 Task: Schedule a meeting for 2 hours.
Action: Mouse moved to (610, 81)
Screenshot: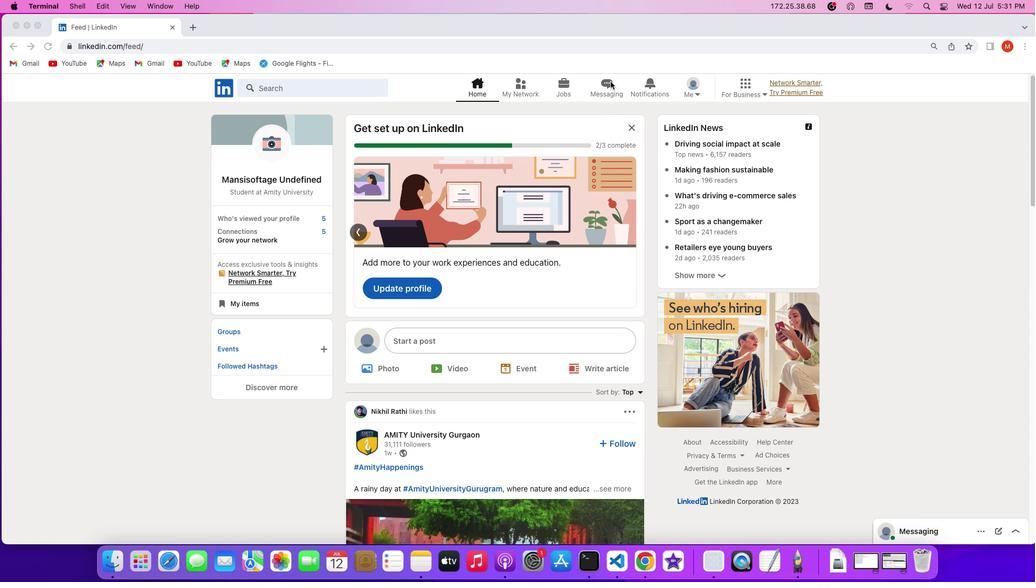 
Action: Mouse pressed left at (610, 81)
Screenshot: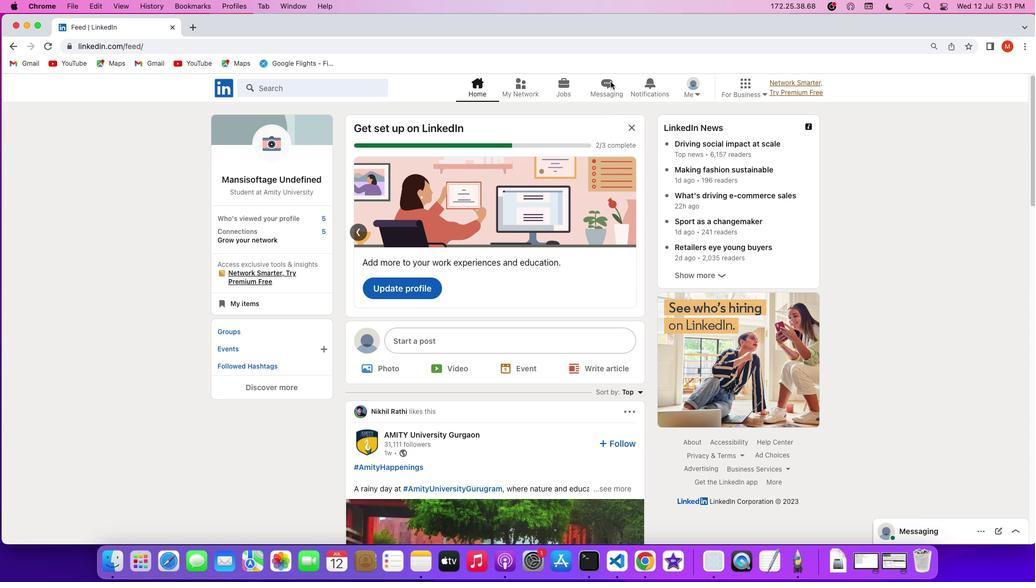 
Action: Mouse pressed left at (610, 81)
Screenshot: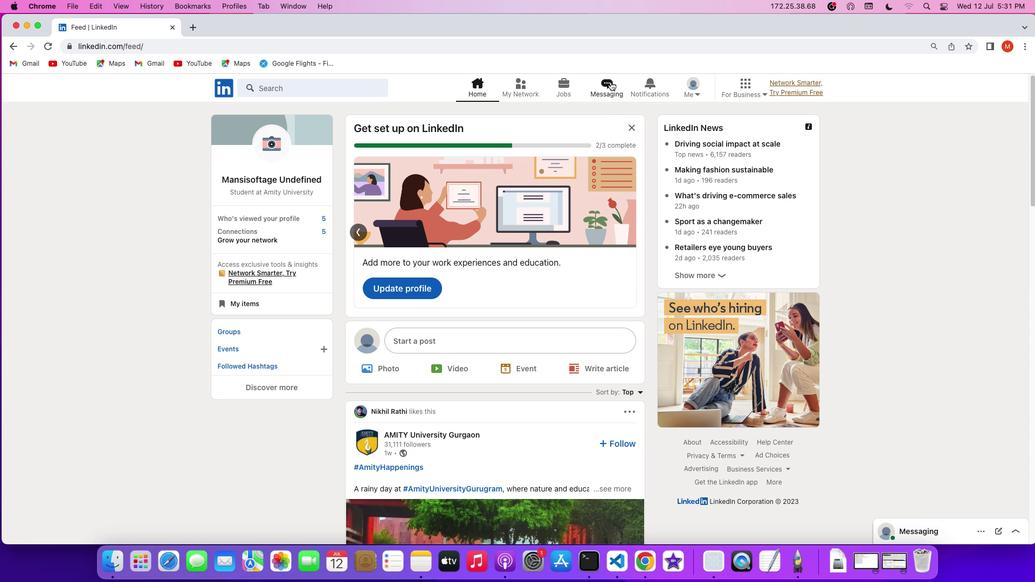 
Action: Mouse moved to (594, 125)
Screenshot: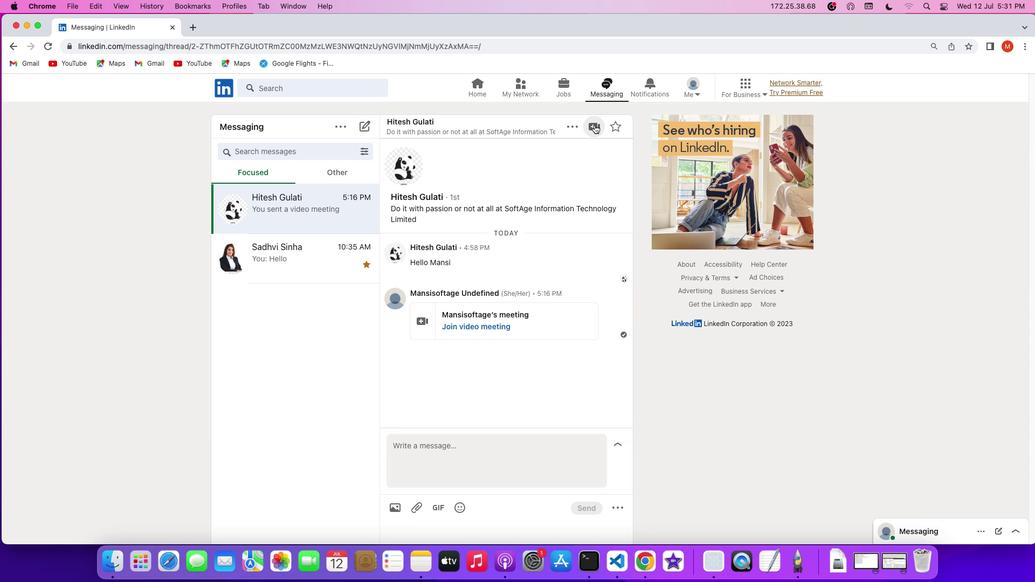 
Action: Mouse pressed left at (594, 125)
Screenshot: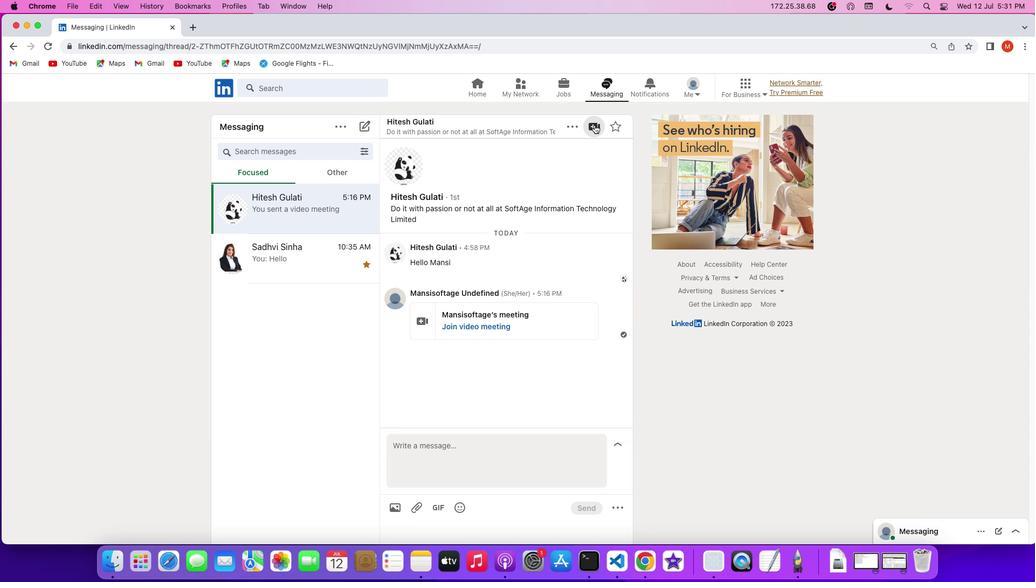 
Action: Mouse moved to (542, 173)
Screenshot: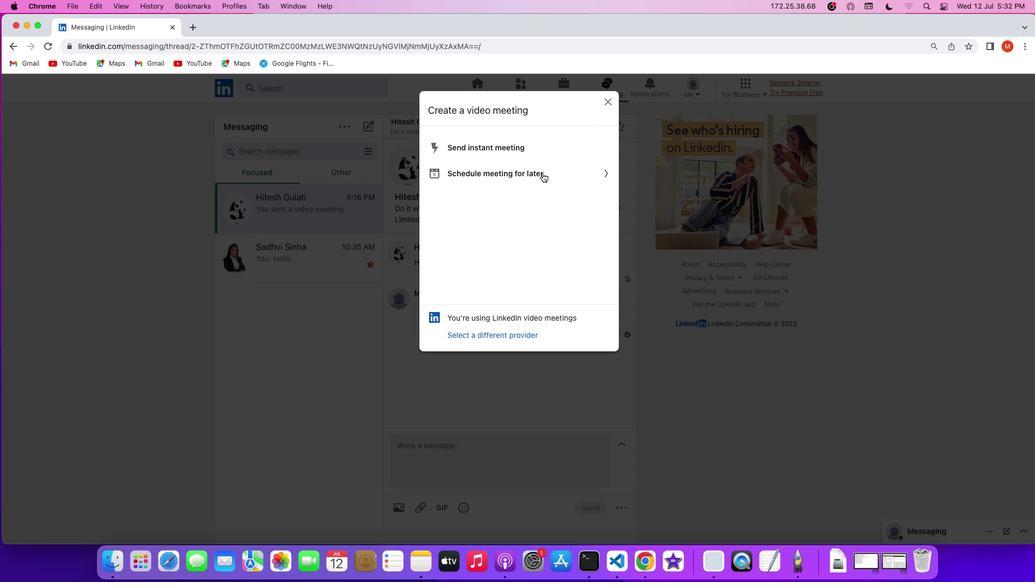 
Action: Mouse pressed left at (542, 173)
Screenshot: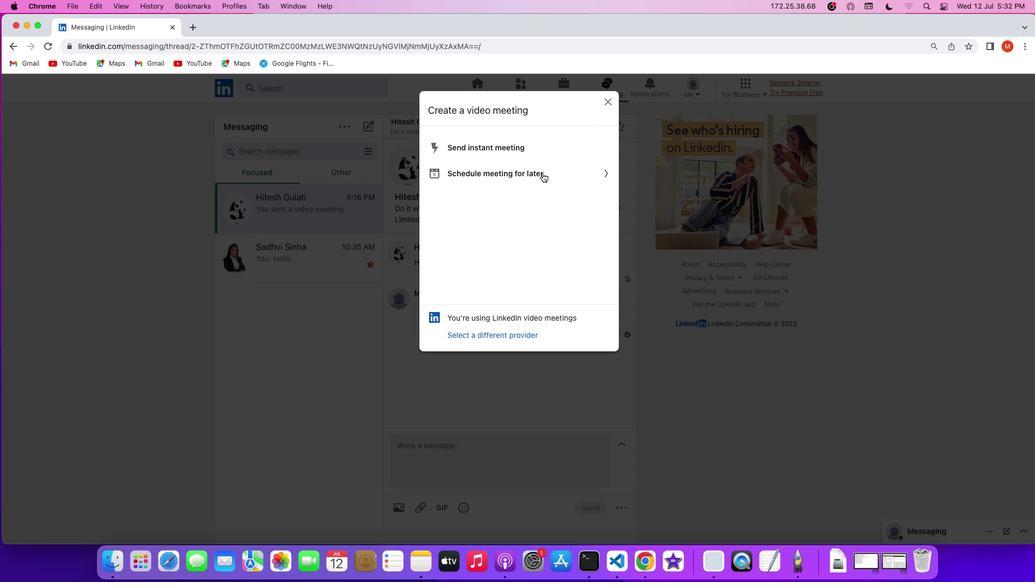 
Action: Mouse moved to (597, 199)
Screenshot: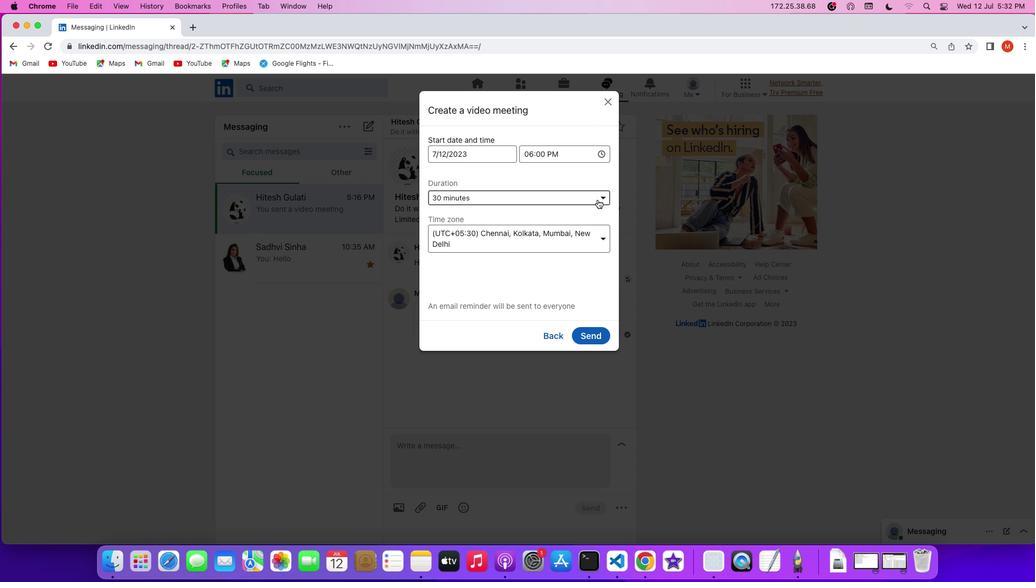 
Action: Mouse pressed left at (597, 199)
Screenshot: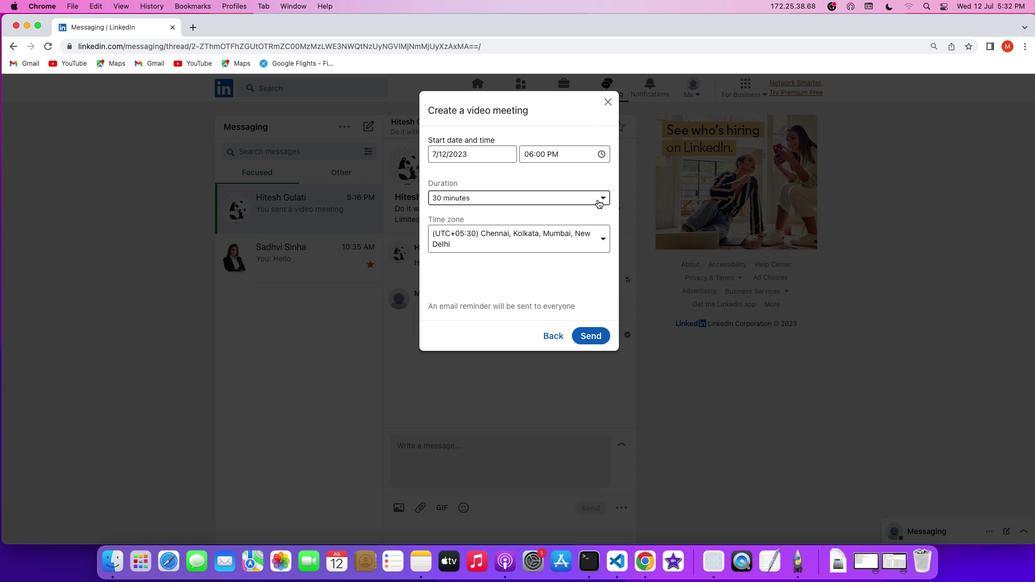 
Action: Mouse moved to (549, 289)
Screenshot: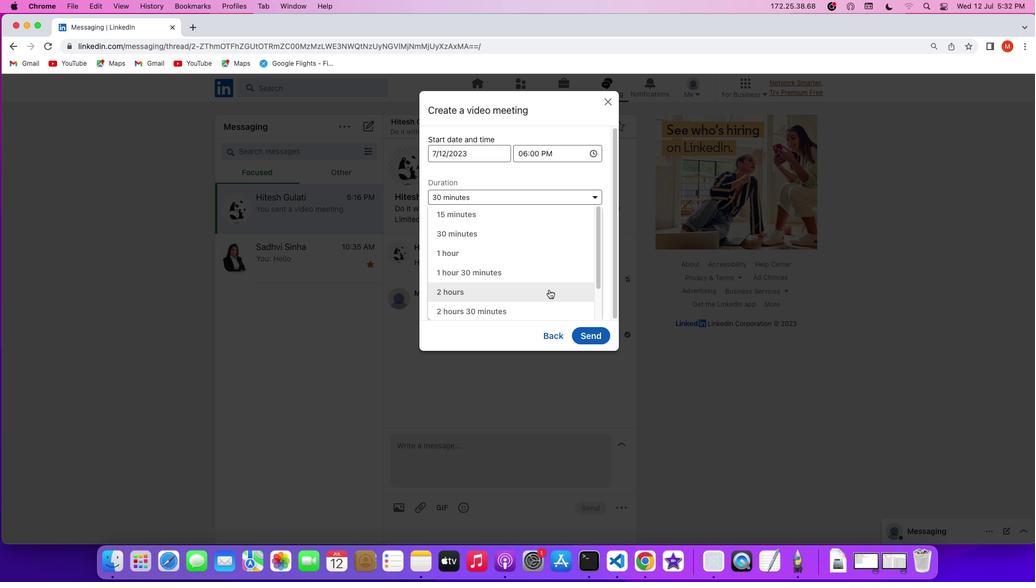
Action: Mouse pressed left at (549, 289)
Screenshot: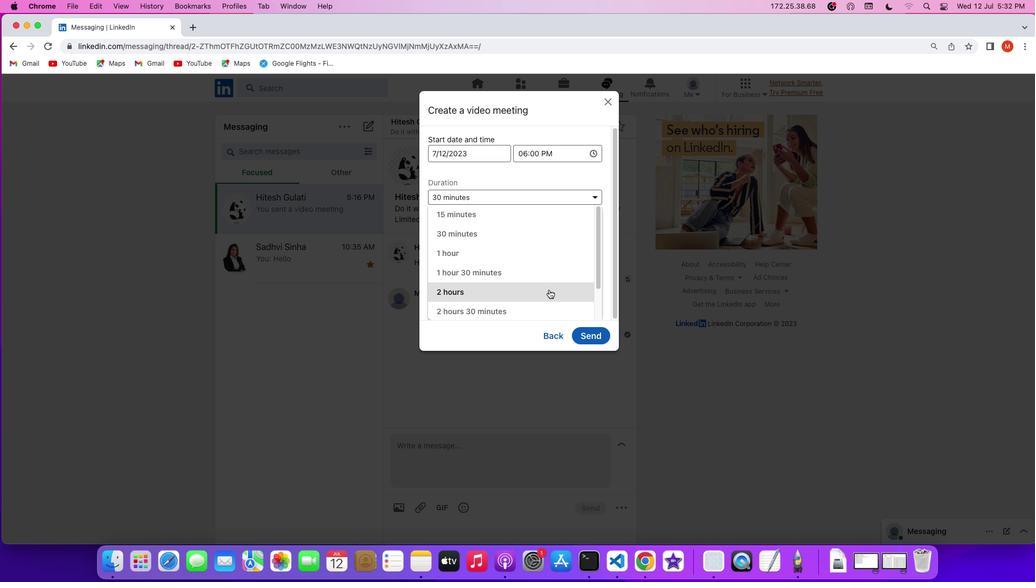 
Action: Mouse moved to (589, 305)
Screenshot: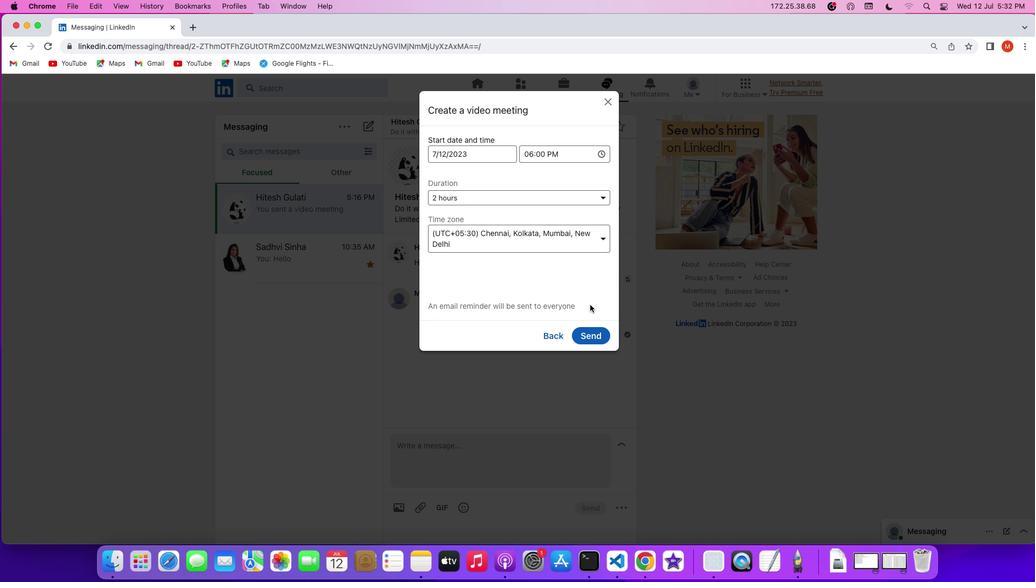 
